 Task: Add Attachment from Google Drive to Card Card0000000019 in Board Board0000000005 in Workspace WS0000000002 in Trello. Add Cover Orange to Card Card0000000019 in Board Board0000000005 in Workspace WS0000000002 in Trello. Add "Add Label …" with "Title" Title0000000019 to Button Button0000000019 to Card Card0000000019 in Board Board0000000005 in Workspace WS0000000002 in Trello. Add Description DS0000000019 to Card Card0000000019 in Board Board0000000005 in Workspace WS0000000002 in Trello. Add Comment CM0000000019 to Card Card0000000019 in Board Board0000000005 in Workspace WS0000000002 in Trello
Action: Mouse moved to (463, 46)
Screenshot: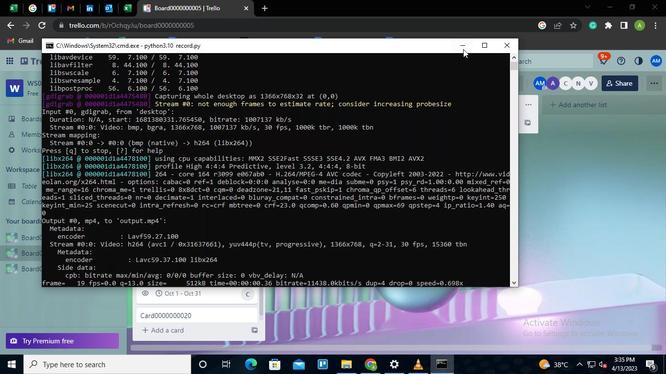 
Action: Mouse pressed left at (463, 46)
Screenshot: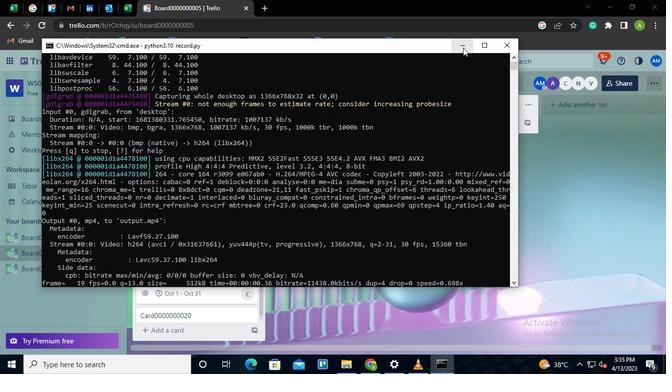 
Action: Mouse moved to (214, 250)
Screenshot: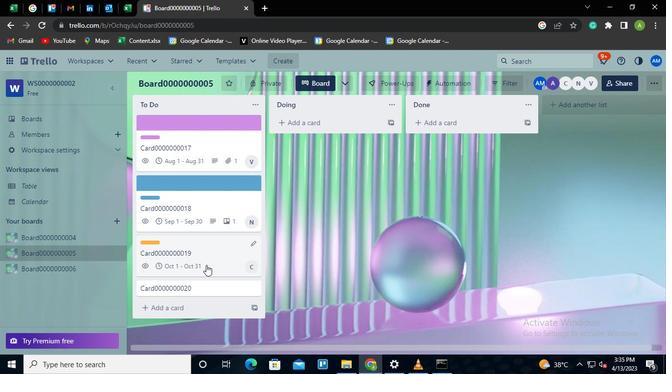 
Action: Mouse pressed left at (214, 250)
Screenshot: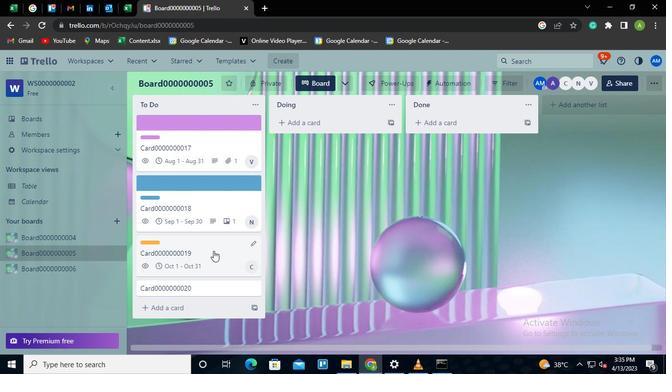 
Action: Mouse moved to (439, 251)
Screenshot: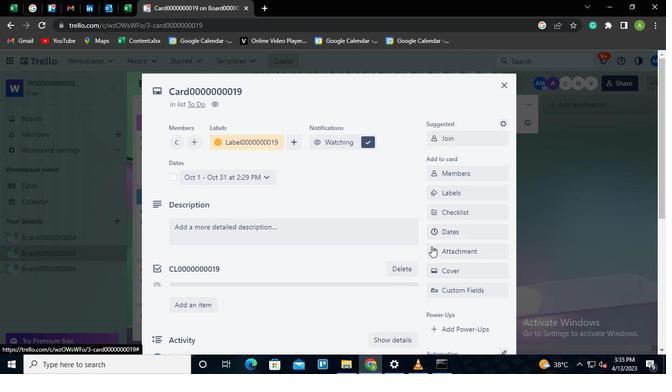 
Action: Mouse pressed left at (439, 251)
Screenshot: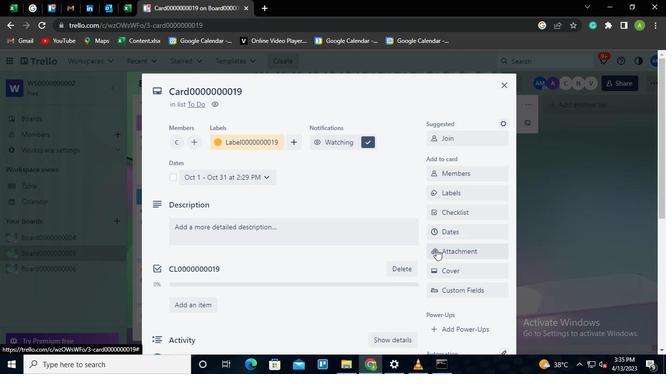 
Action: Mouse moved to (447, 135)
Screenshot: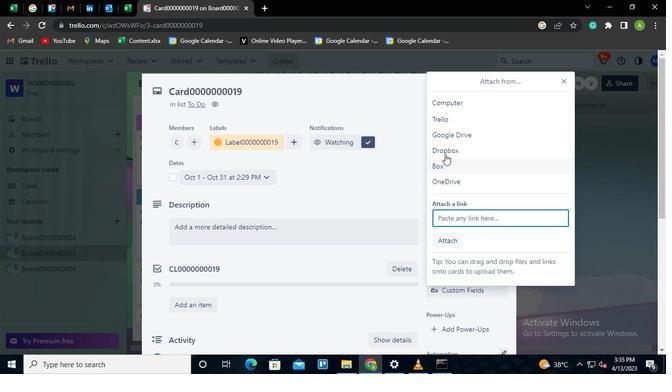 
Action: Mouse pressed left at (447, 135)
Screenshot: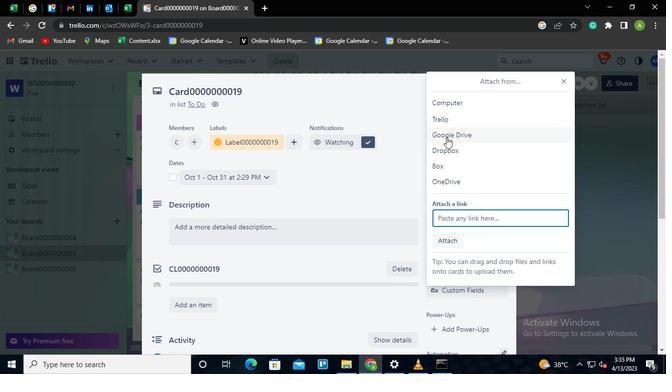 
Action: Mouse moved to (169, 191)
Screenshot: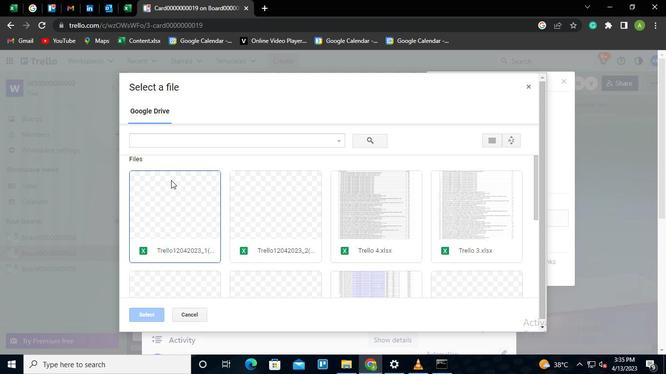 
Action: Mouse pressed left at (169, 191)
Screenshot: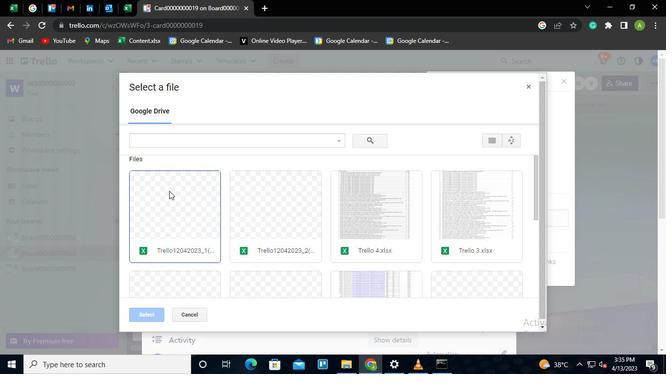 
Action: Mouse moved to (169, 192)
Screenshot: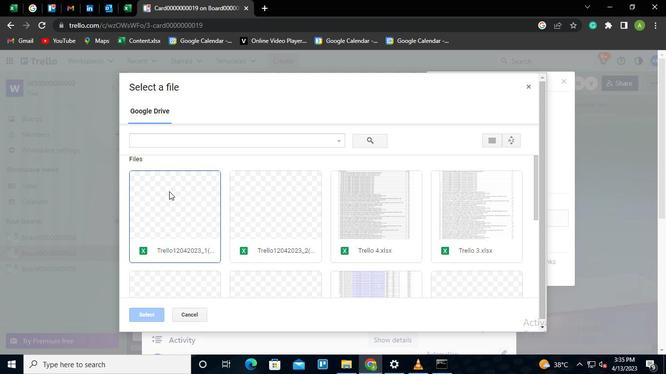 
Action: Mouse pressed left at (169, 192)
Screenshot: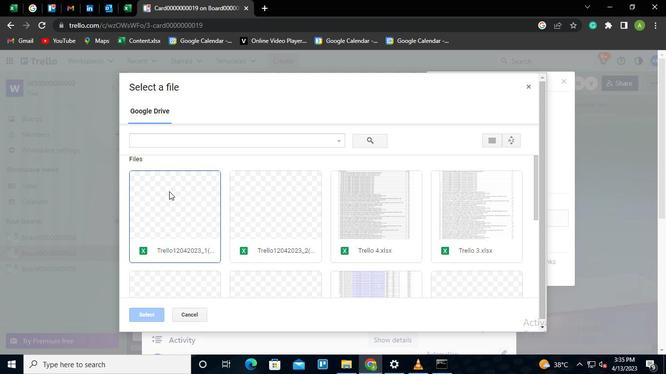 
Action: Mouse moved to (448, 273)
Screenshot: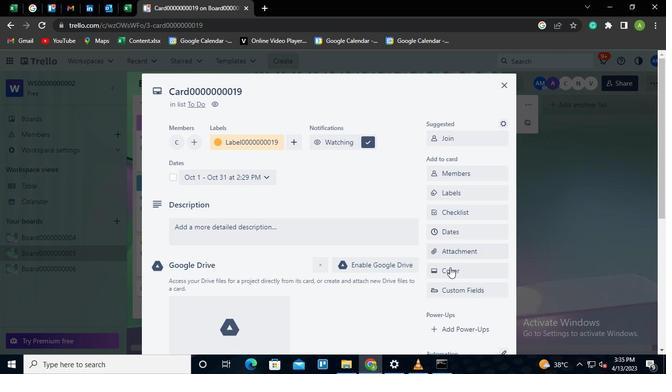 
Action: Mouse pressed left at (448, 273)
Screenshot: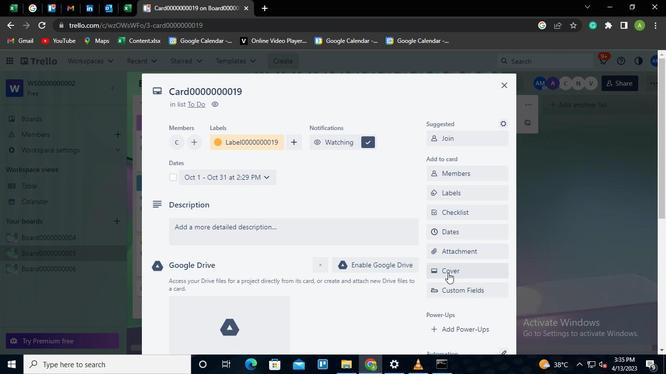 
Action: Mouse moved to (505, 164)
Screenshot: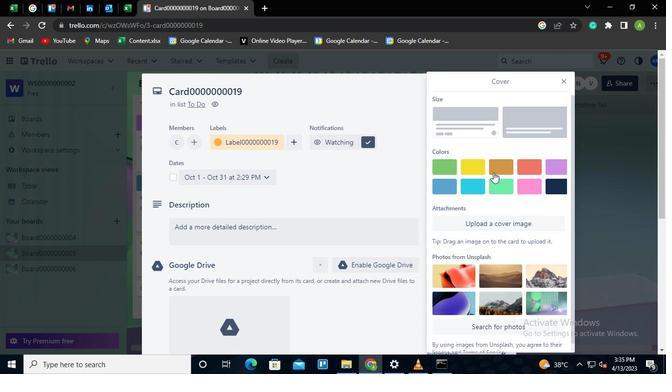 
Action: Mouse pressed left at (505, 164)
Screenshot: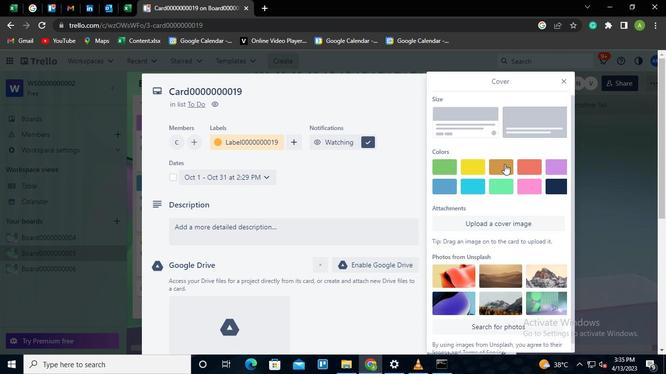 
Action: Mouse moved to (390, 157)
Screenshot: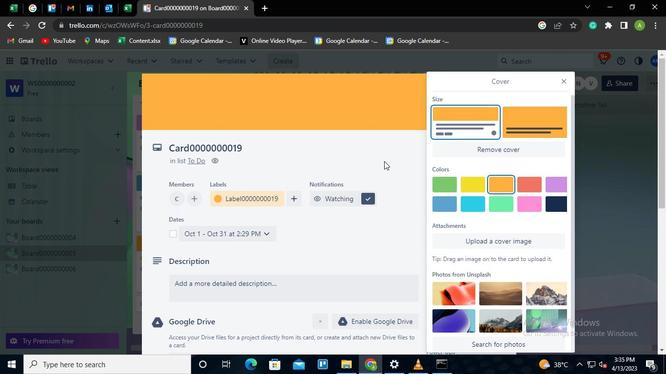 
Action: Mouse pressed left at (390, 157)
Screenshot: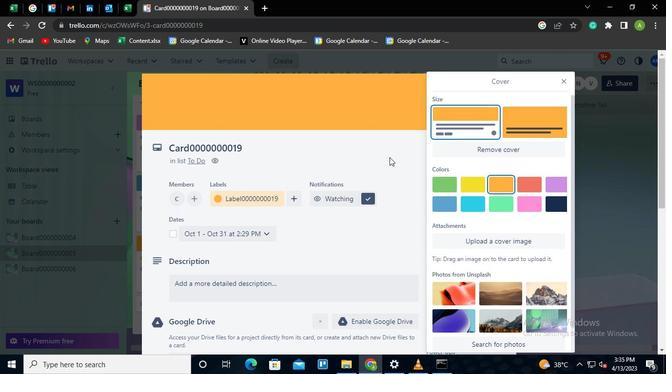 
Action: Mouse moved to (455, 301)
Screenshot: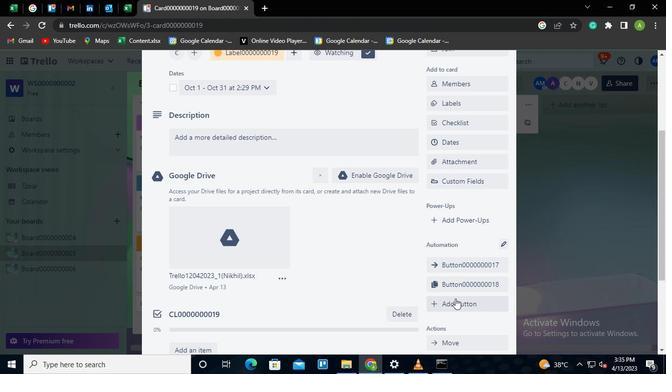 
Action: Mouse pressed left at (455, 301)
Screenshot: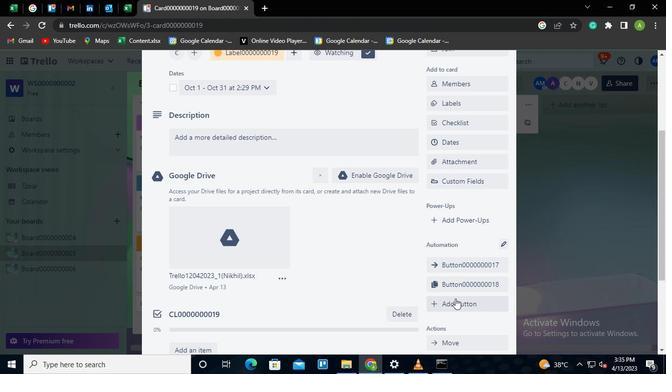 
Action: Mouse moved to (466, 163)
Screenshot: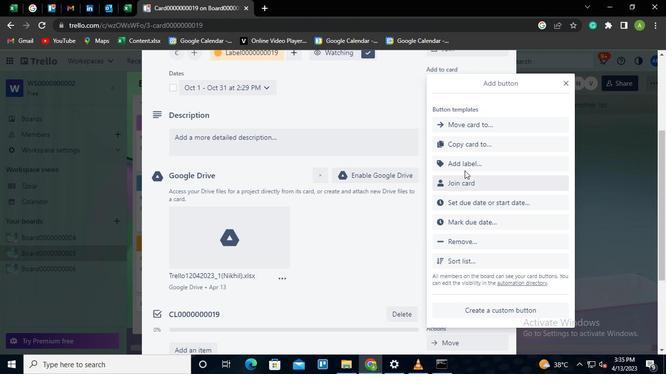 
Action: Mouse pressed left at (466, 163)
Screenshot: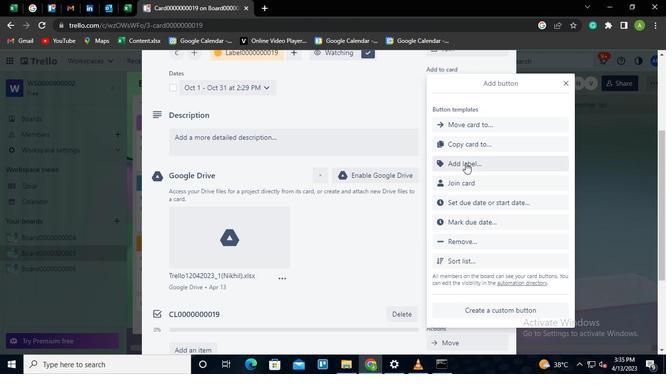 
Action: Mouse moved to (474, 155)
Screenshot: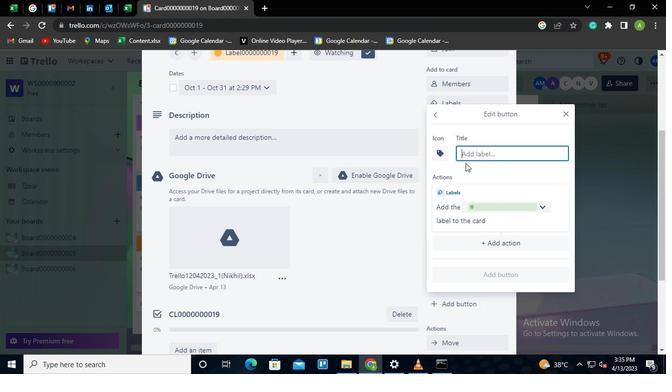 
Action: Keyboard Key.shift
Screenshot: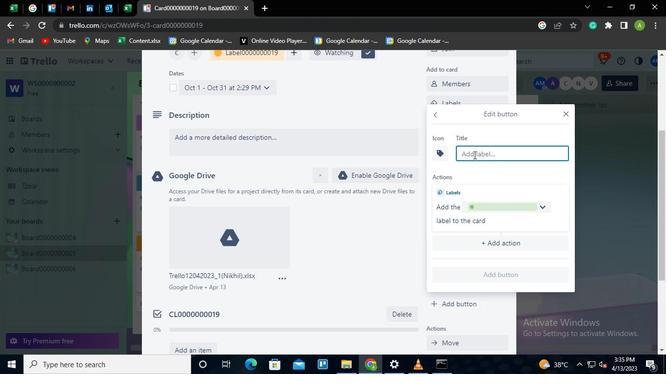 
Action: Keyboard T
Screenshot: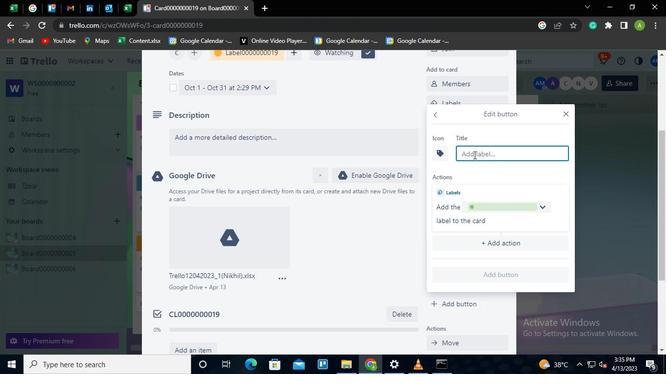 
Action: Keyboard i
Screenshot: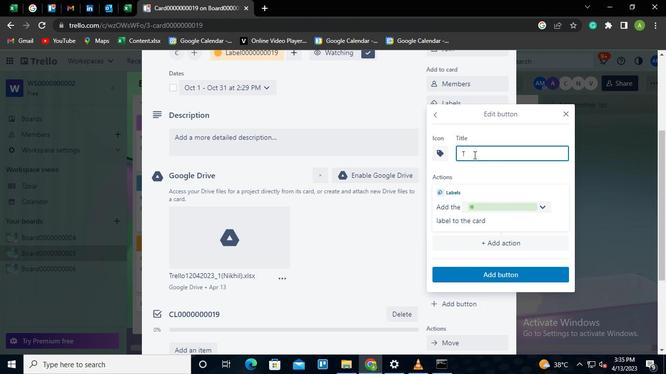 
Action: Keyboard t
Screenshot: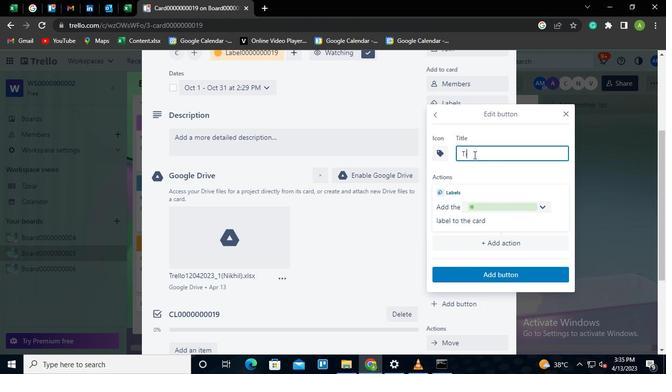 
Action: Keyboard e
Screenshot: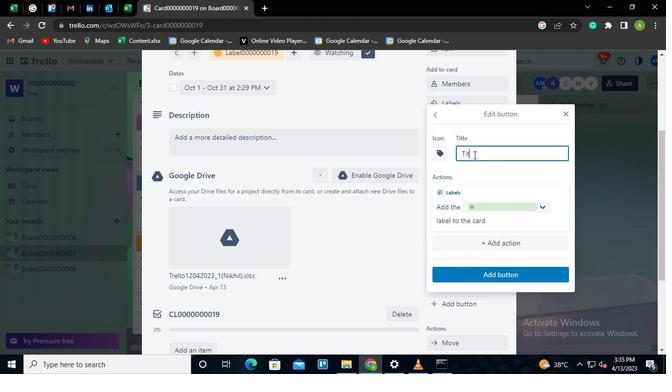 
Action: Keyboard l
Screenshot: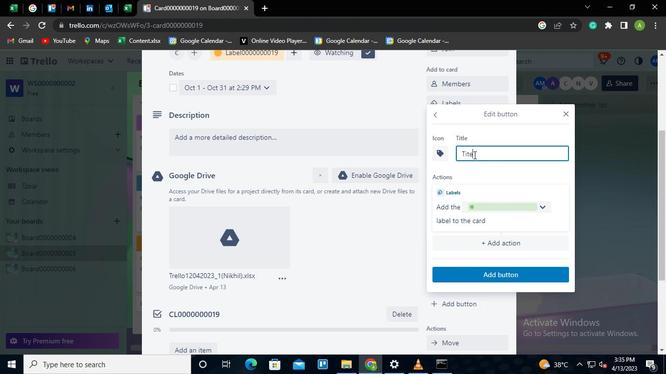 
Action: Keyboard <96>
Screenshot: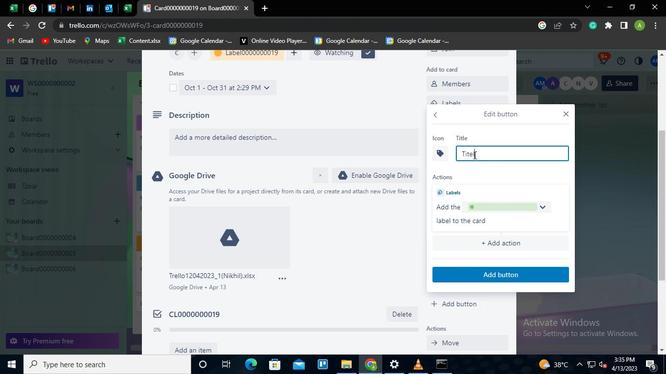 
Action: Keyboard <96>
Screenshot: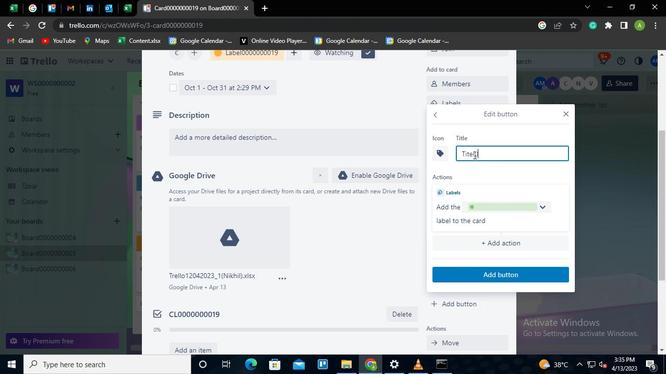 
Action: Keyboard <96>
Screenshot: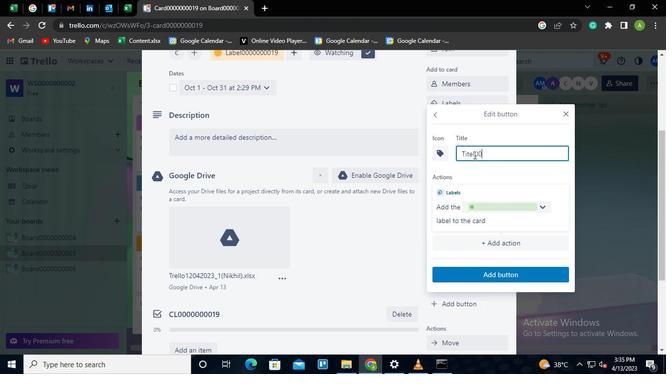 
Action: Keyboard <96>
Screenshot: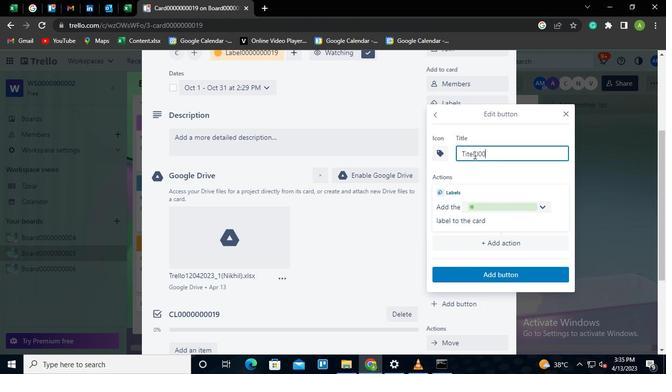 
Action: Keyboard <96>
Screenshot: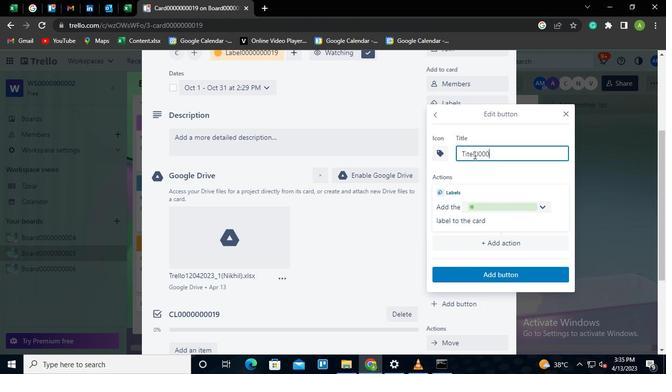 
Action: Keyboard <96>
Screenshot: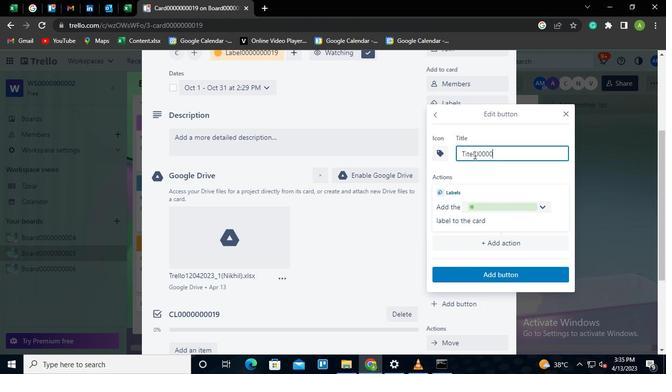 
Action: Keyboard <96>
Screenshot: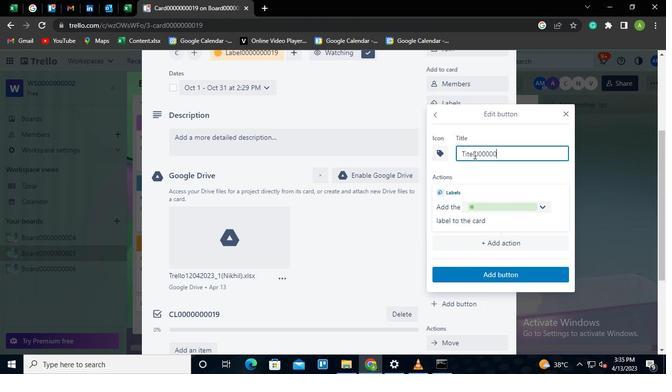 
Action: Keyboard <96>
Screenshot: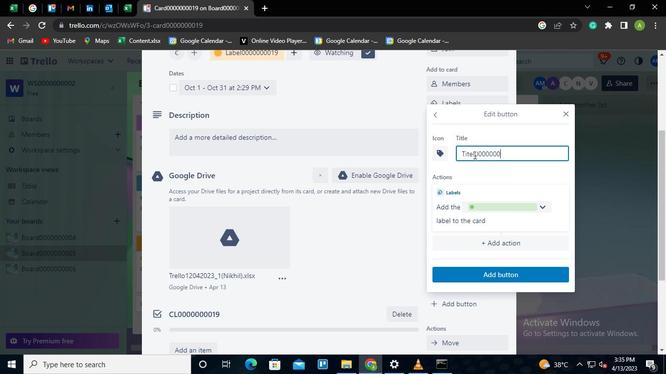 
Action: Keyboard <97>
Screenshot: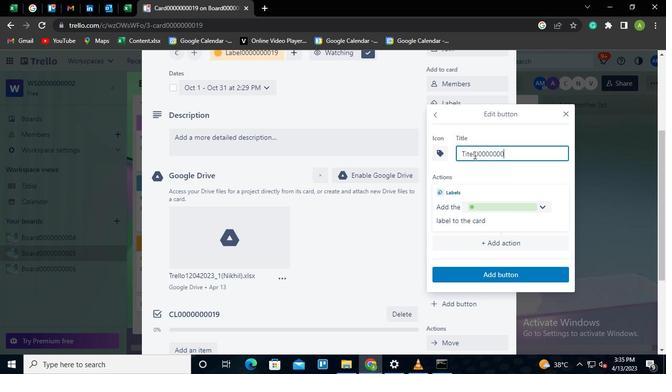 
Action: Keyboard <105>
Screenshot: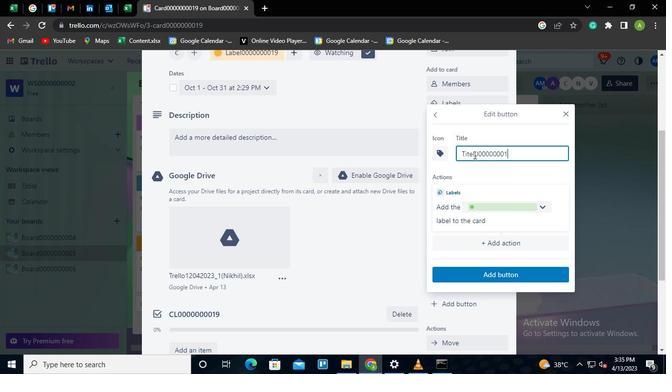 
Action: Mouse moved to (465, 277)
Screenshot: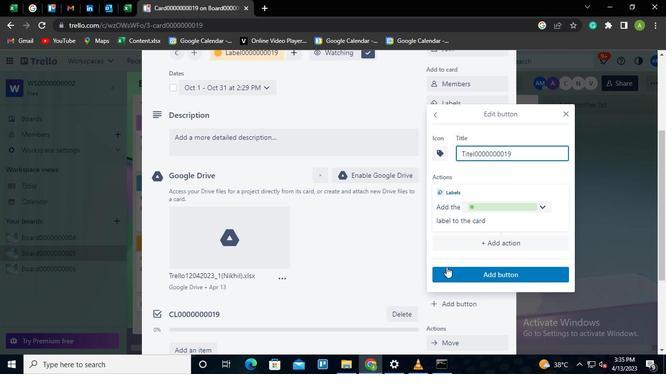 
Action: Mouse pressed left at (465, 277)
Screenshot: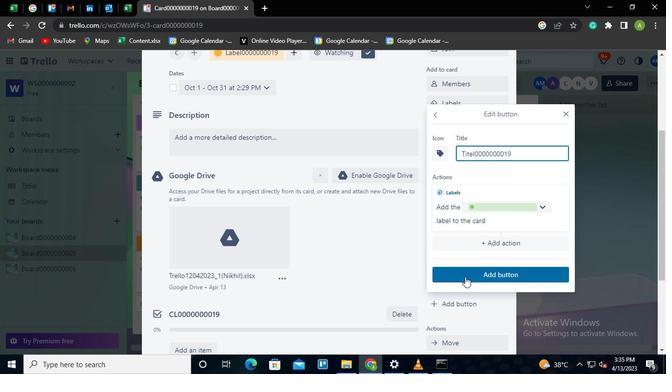 
Action: Mouse moved to (205, 94)
Screenshot: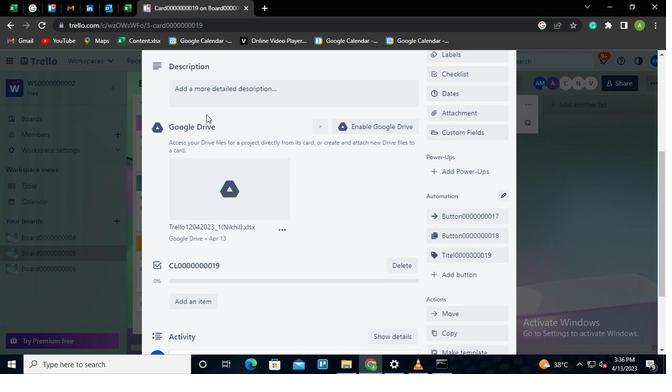 
Action: Mouse pressed left at (205, 94)
Screenshot: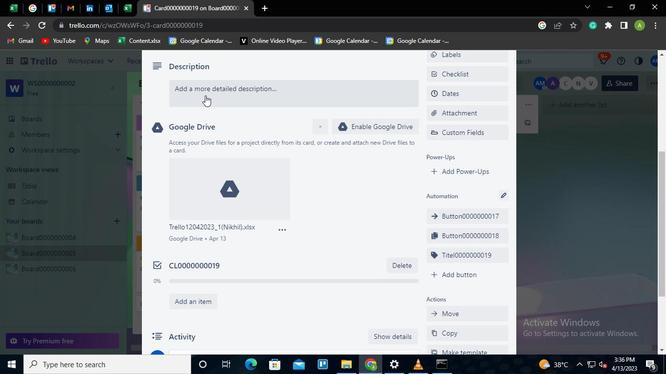 
Action: Keyboard Key.shift
Screenshot: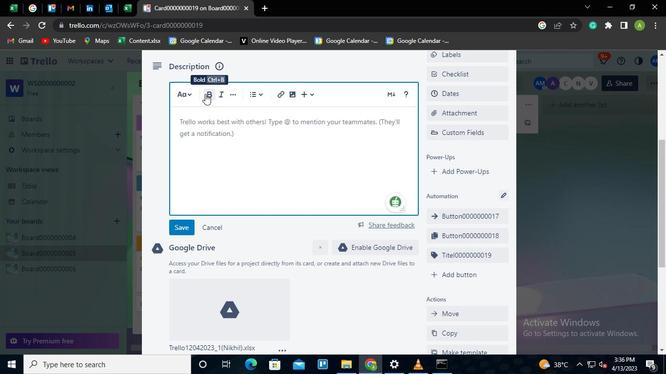 
Action: Keyboard D
Screenshot: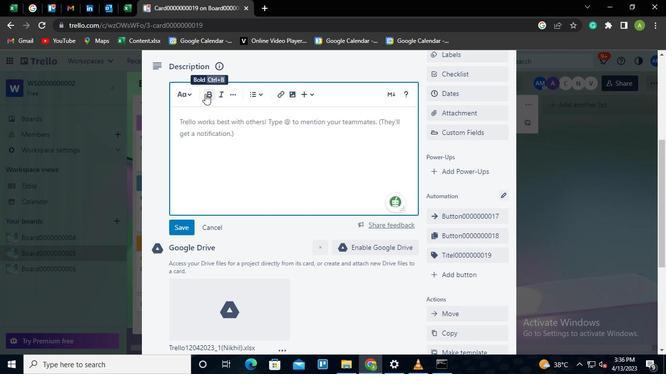 
Action: Keyboard S
Screenshot: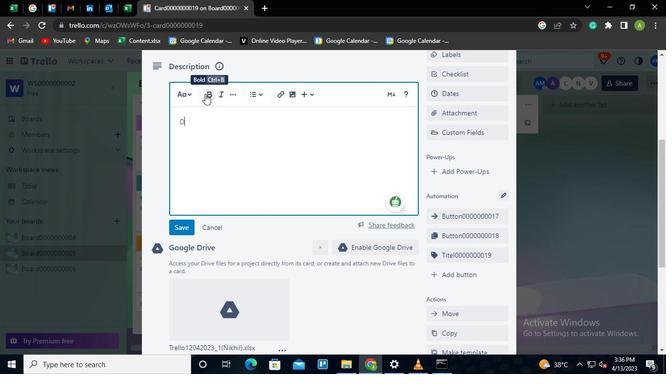 
Action: Keyboard <96>
Screenshot: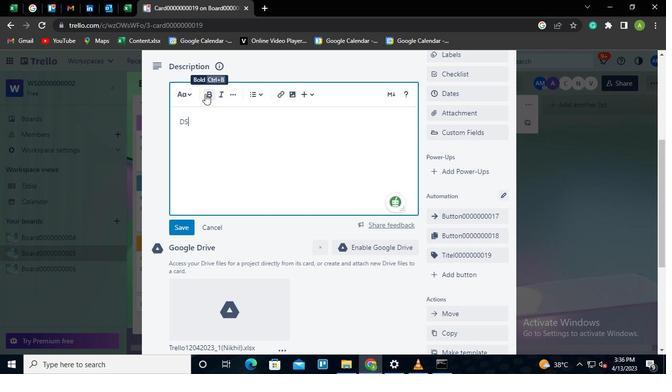 
Action: Keyboard <96>
Screenshot: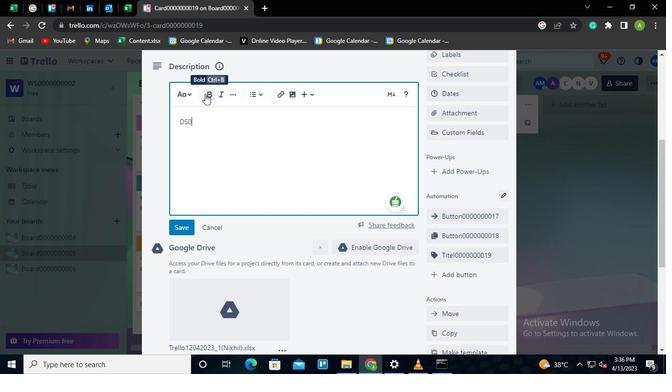 
Action: Keyboard <96>
Screenshot: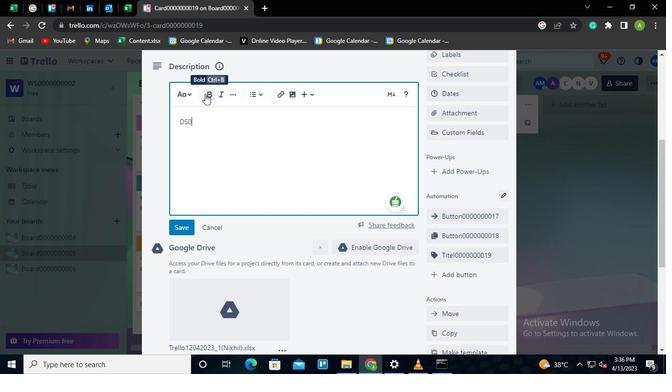 
Action: Keyboard <96>
Screenshot: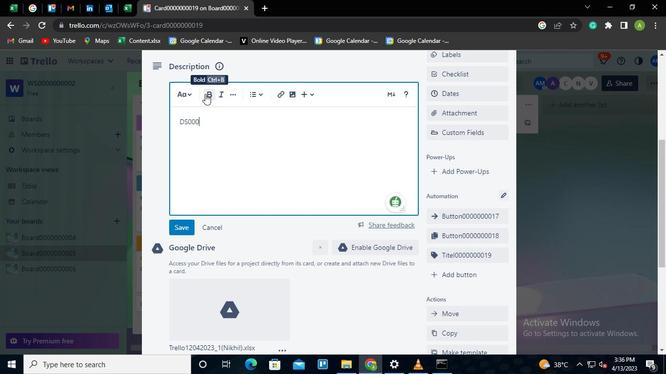 
Action: Keyboard <96>
Screenshot: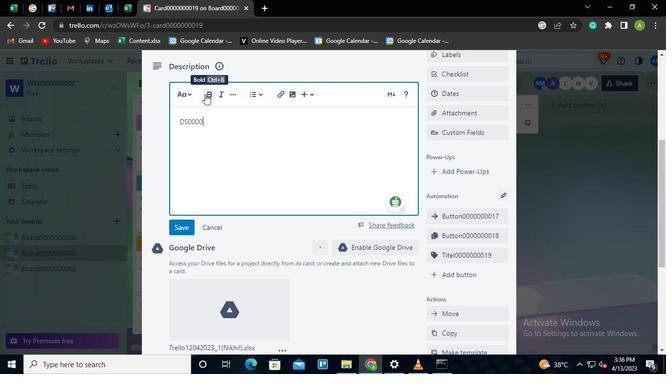 
Action: Keyboard <96>
Screenshot: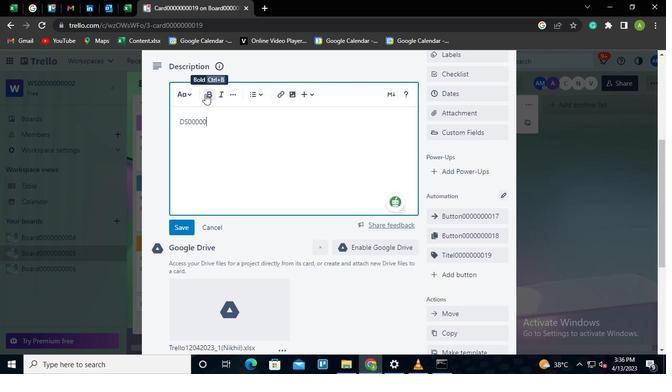 
Action: Keyboard <96>
Screenshot: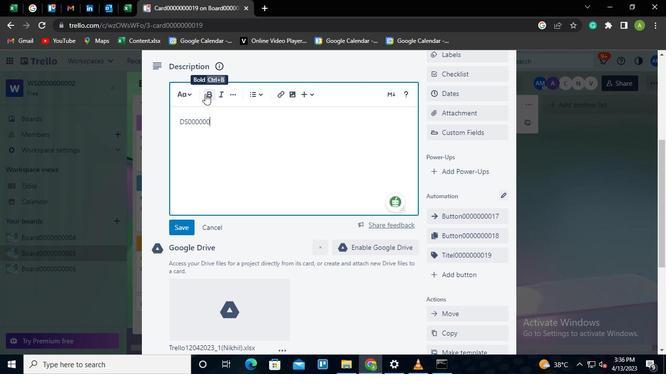 
Action: Keyboard <96>
Screenshot: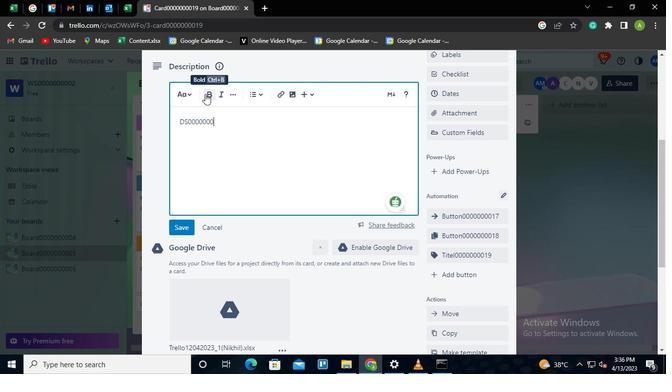 
Action: Keyboard <97>
Screenshot: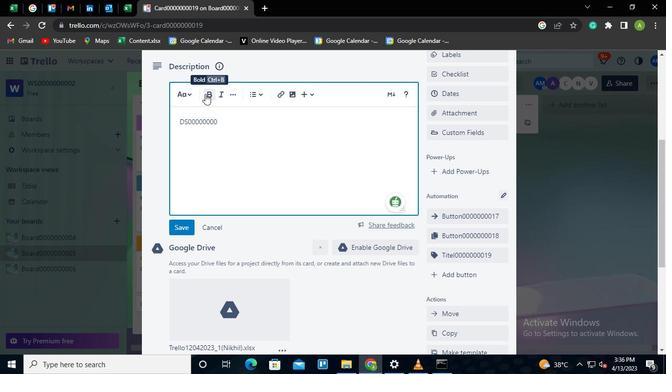 
Action: Keyboard <105>
Screenshot: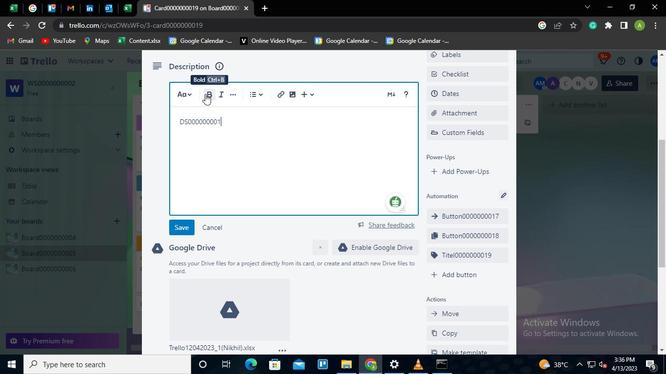 
Action: Mouse moved to (181, 226)
Screenshot: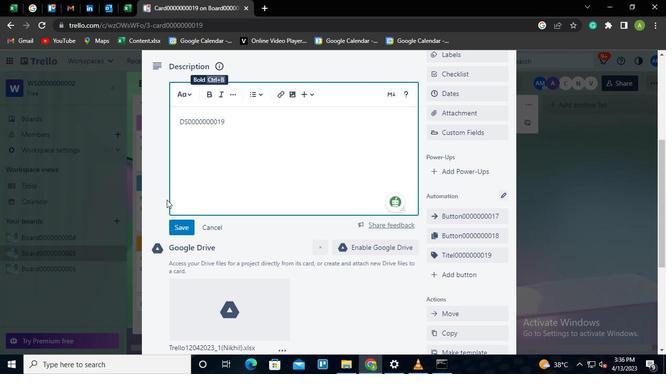 
Action: Mouse pressed left at (181, 226)
Screenshot: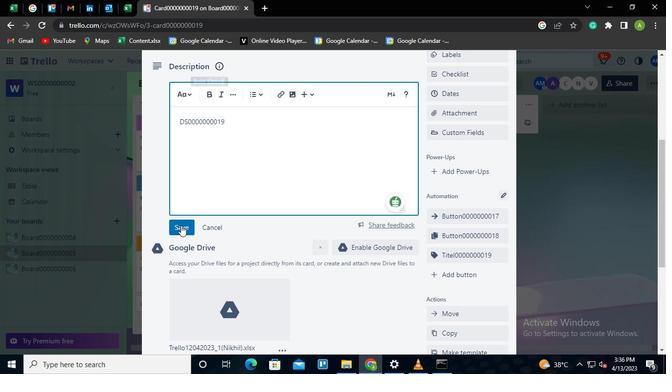 
Action: Mouse moved to (209, 243)
Screenshot: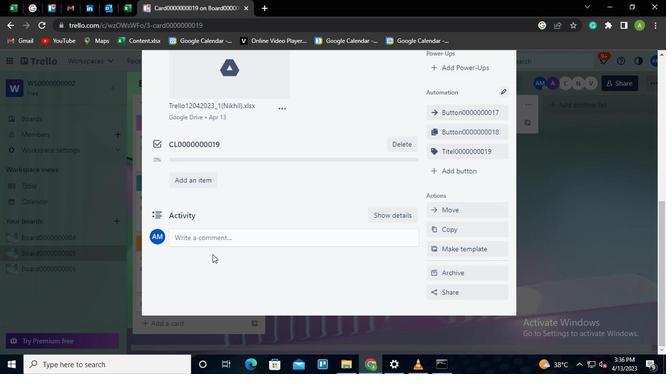 
Action: Mouse pressed left at (209, 243)
Screenshot: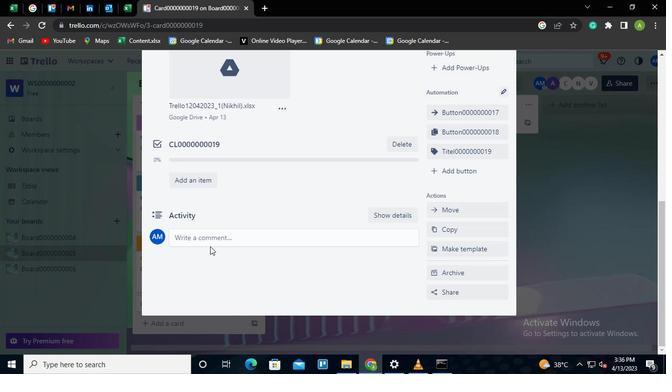 
Action: Mouse moved to (208, 260)
Screenshot: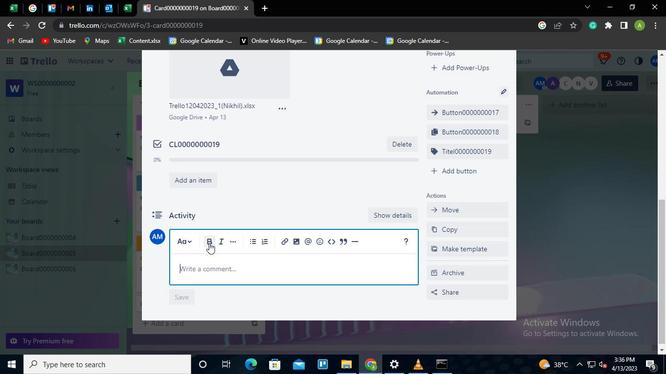 
Action: Keyboard Key.shift
Screenshot: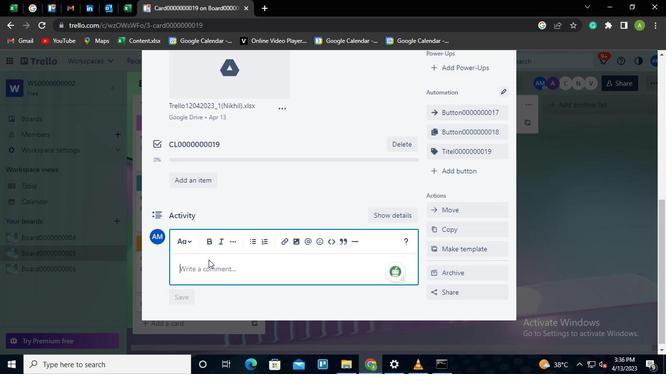 
Action: Keyboard C
Screenshot: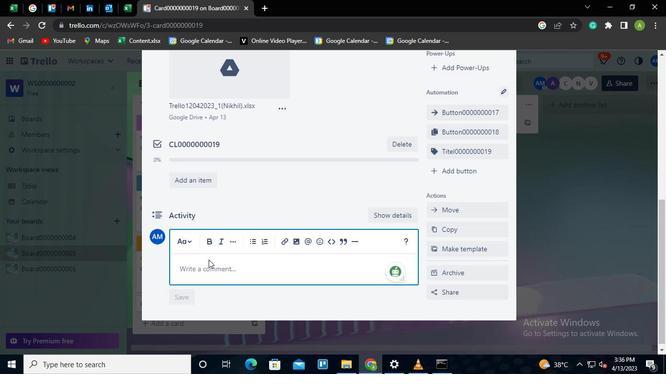 
Action: Keyboard M
Screenshot: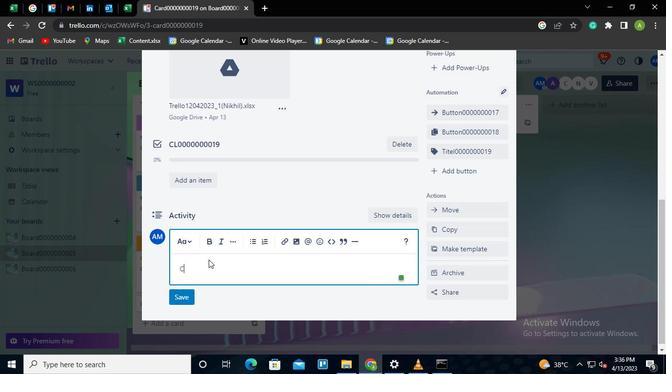 
Action: Keyboard <96>
Screenshot: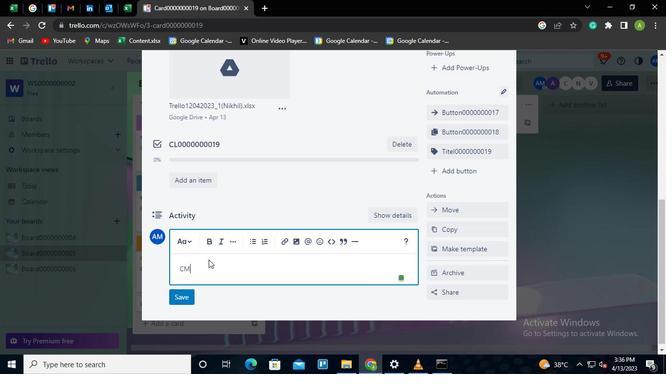 
Action: Keyboard <96>
Screenshot: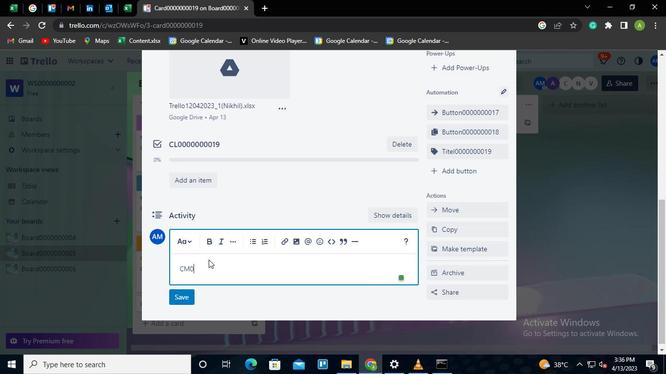 
Action: Keyboard <96>
Screenshot: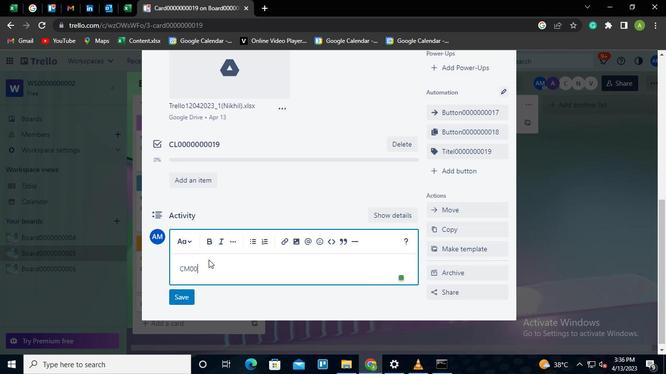 
Action: Keyboard <96>
Screenshot: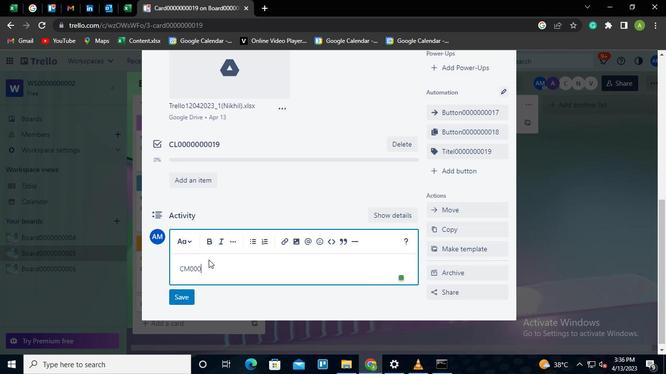 
Action: Keyboard <96>
Screenshot: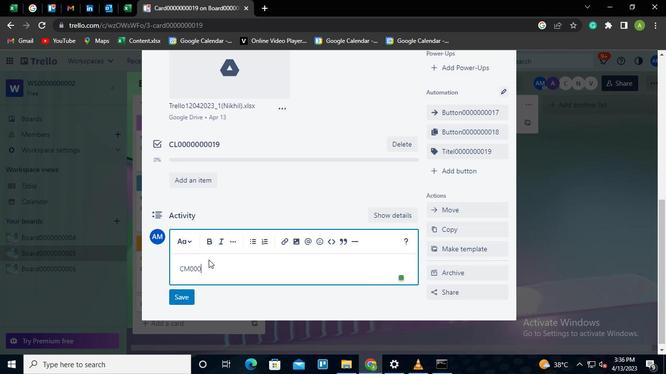 
Action: Keyboard <96>
Screenshot: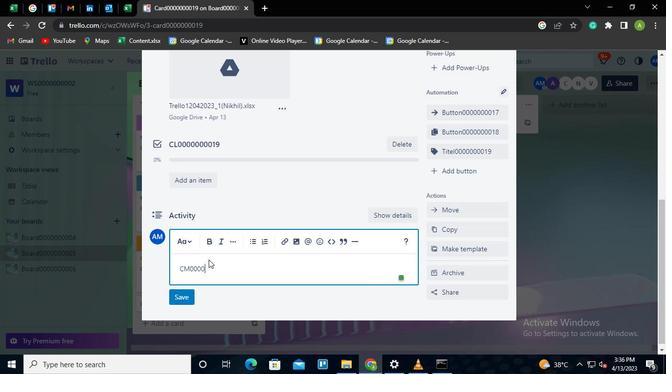 
Action: Keyboard <96>
Screenshot: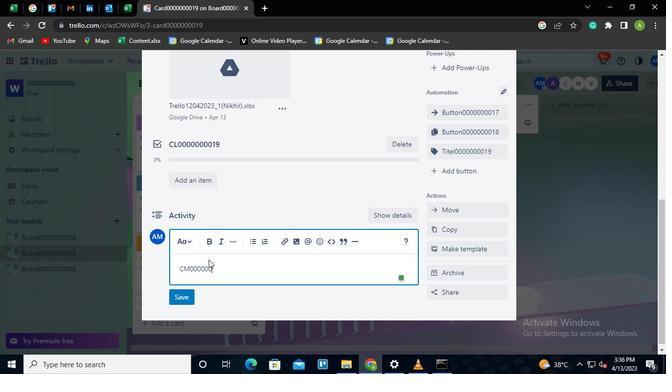 
Action: Keyboard <96>
Screenshot: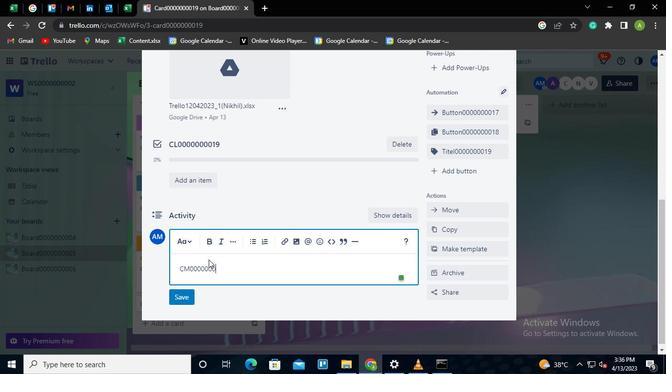 
Action: Keyboard <97>
Screenshot: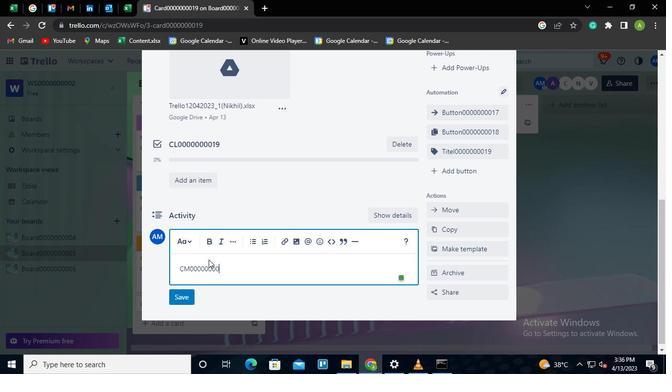 
Action: Keyboard <105>
Screenshot: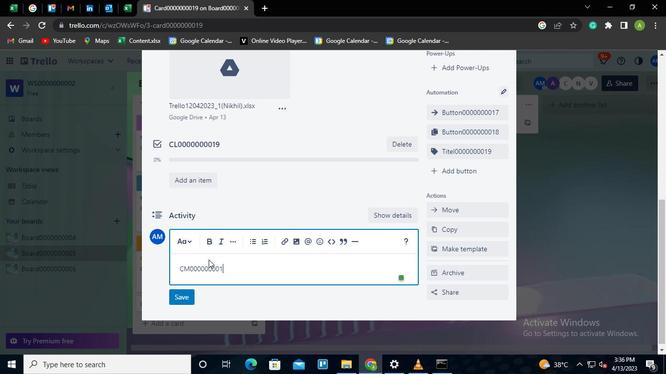 
Action: Mouse moved to (185, 299)
Screenshot: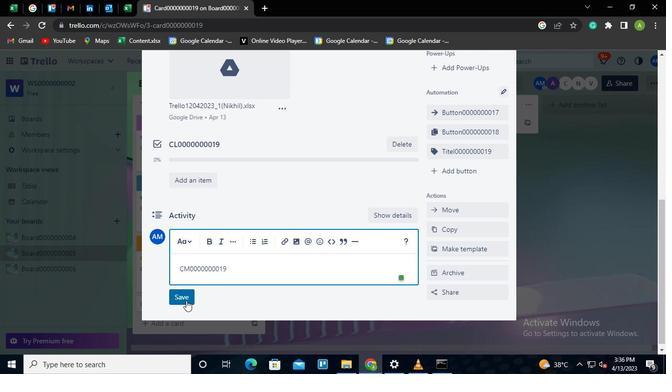 
Action: Mouse pressed left at (185, 299)
Screenshot: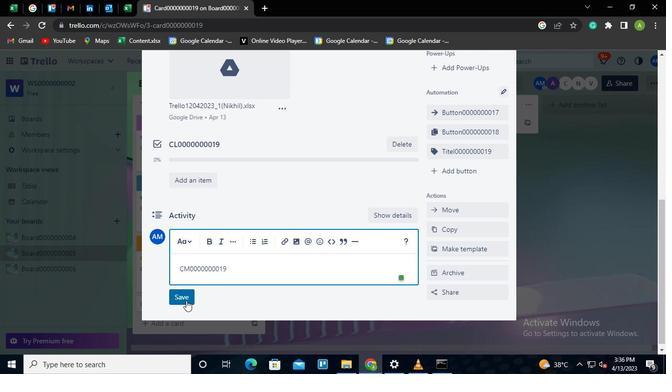 
Action: Mouse moved to (558, 243)
Screenshot: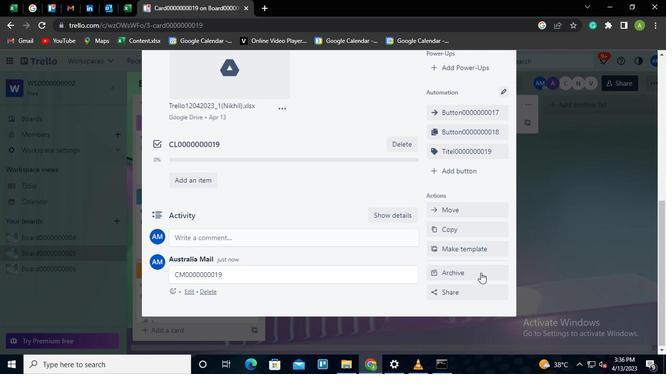 
Action: Mouse pressed left at (558, 243)
Screenshot: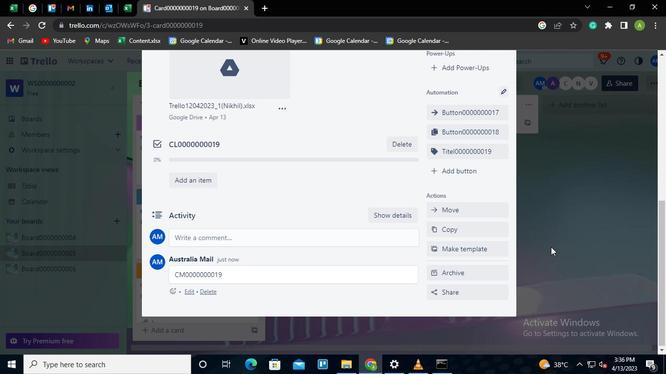 
Action: Mouse moved to (445, 368)
Screenshot: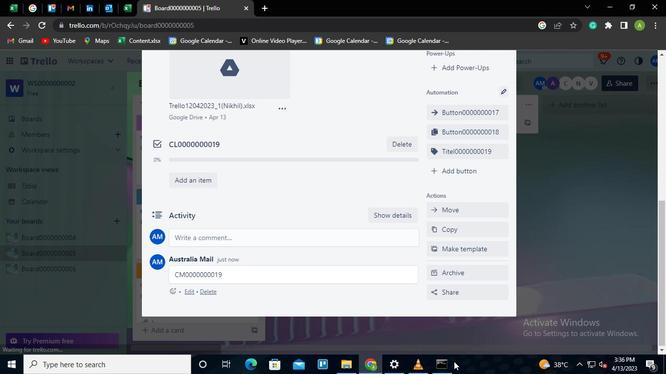 
Action: Mouse pressed left at (445, 368)
Screenshot: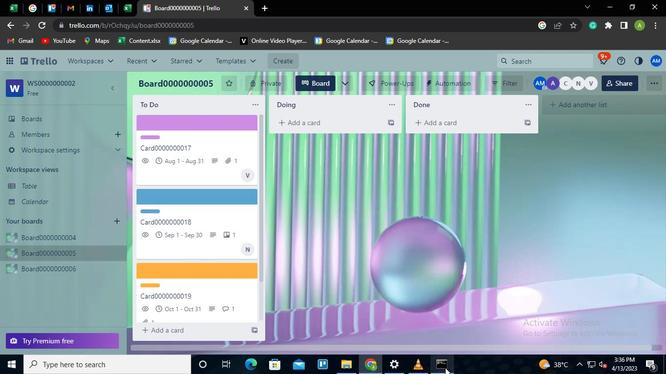 
Action: Mouse moved to (508, 42)
Screenshot: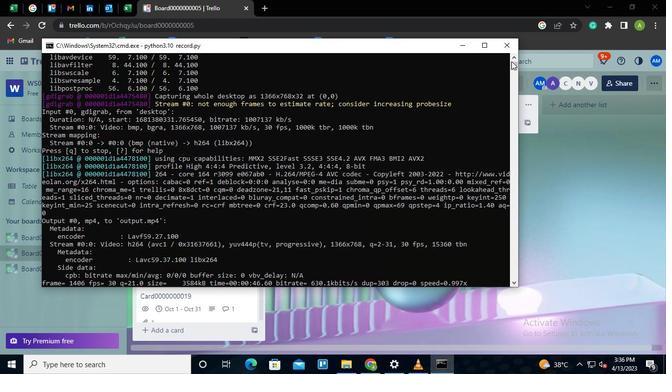 
Action: Mouse pressed left at (508, 42)
Screenshot: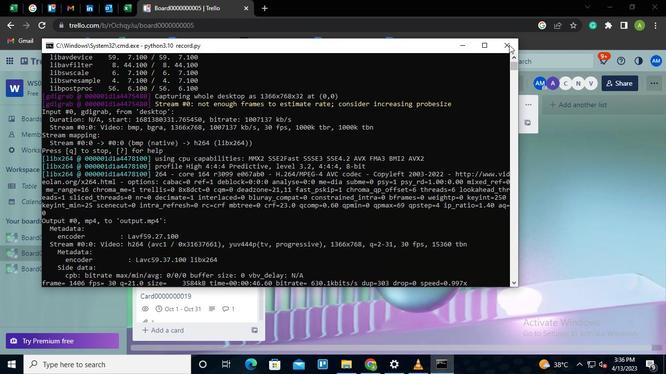 
